 Task: Create in the project ZenithTech in Backlog an issue 'HR management system for a company with advanced employee onboarding and performance tracking features', assign it to team member softage.4@softage.net and change the status to IN PROGRESS.
Action: Mouse moved to (103, 204)
Screenshot: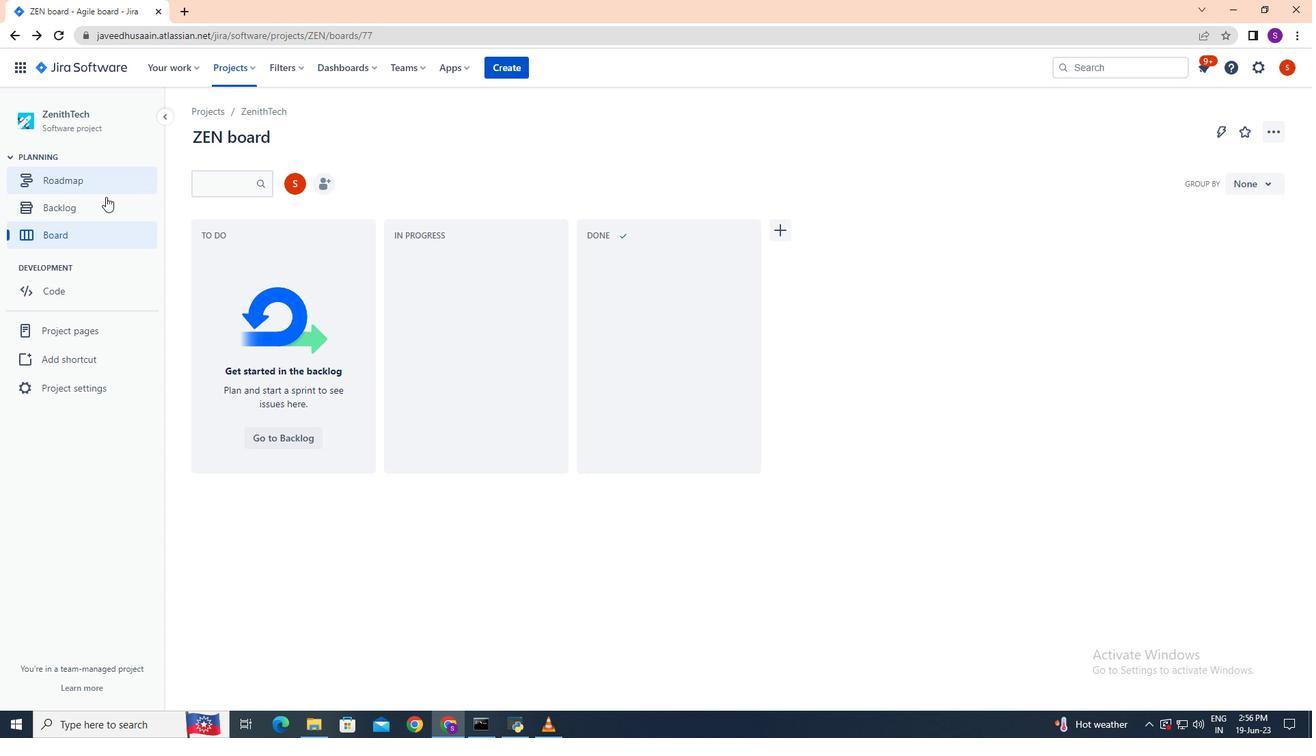 
Action: Mouse pressed left at (103, 204)
Screenshot: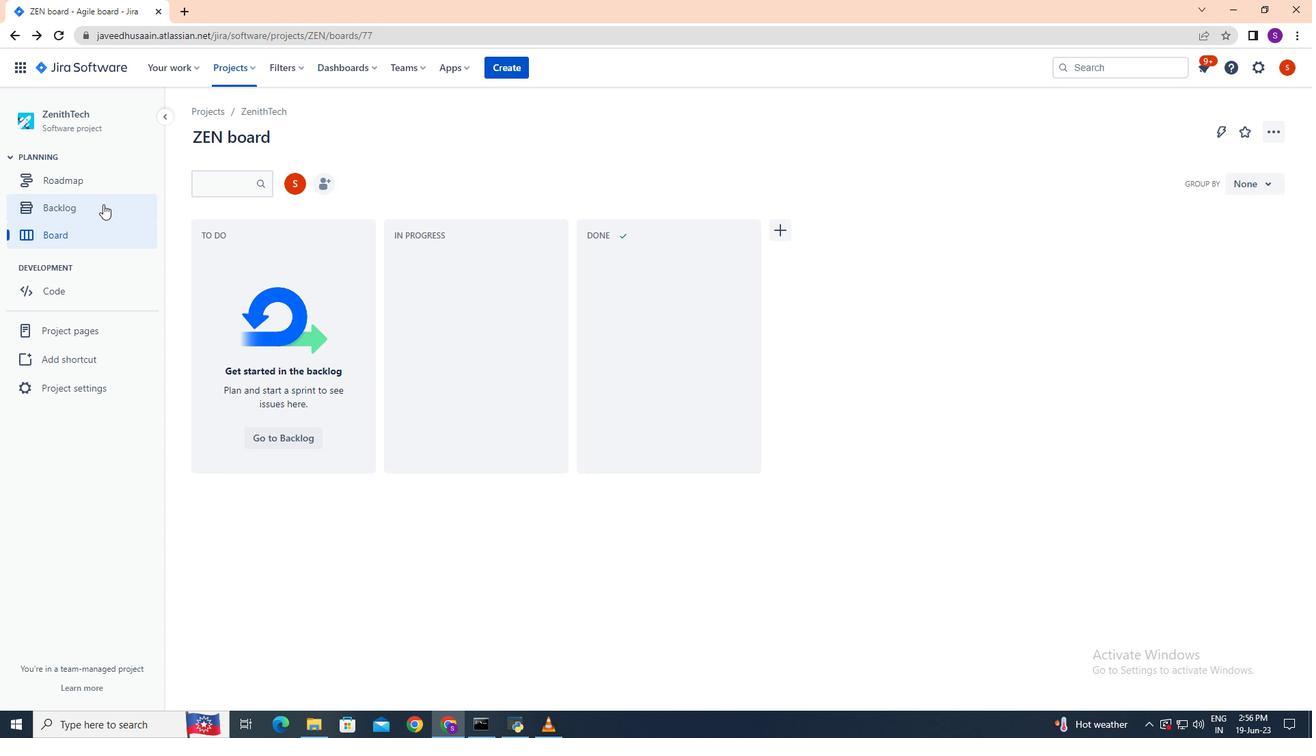 
Action: Mouse moved to (237, 294)
Screenshot: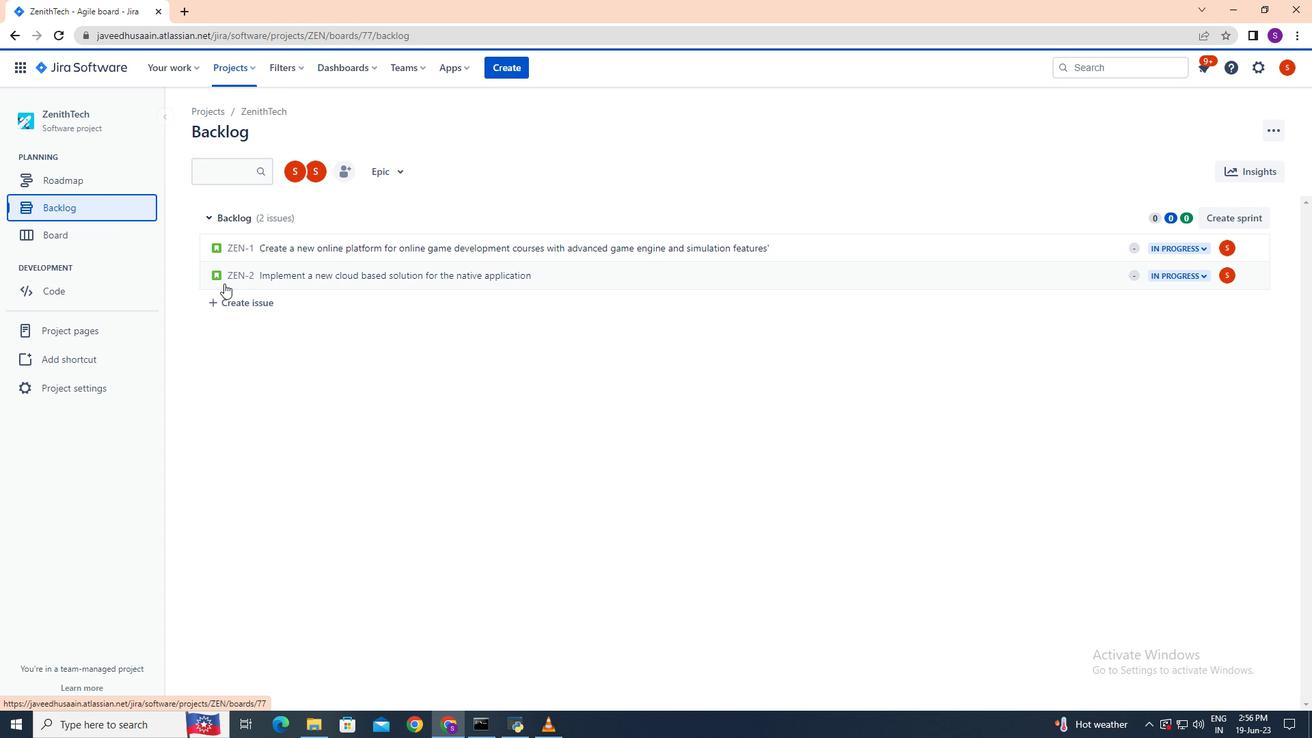 
Action: Mouse pressed left at (237, 294)
Screenshot: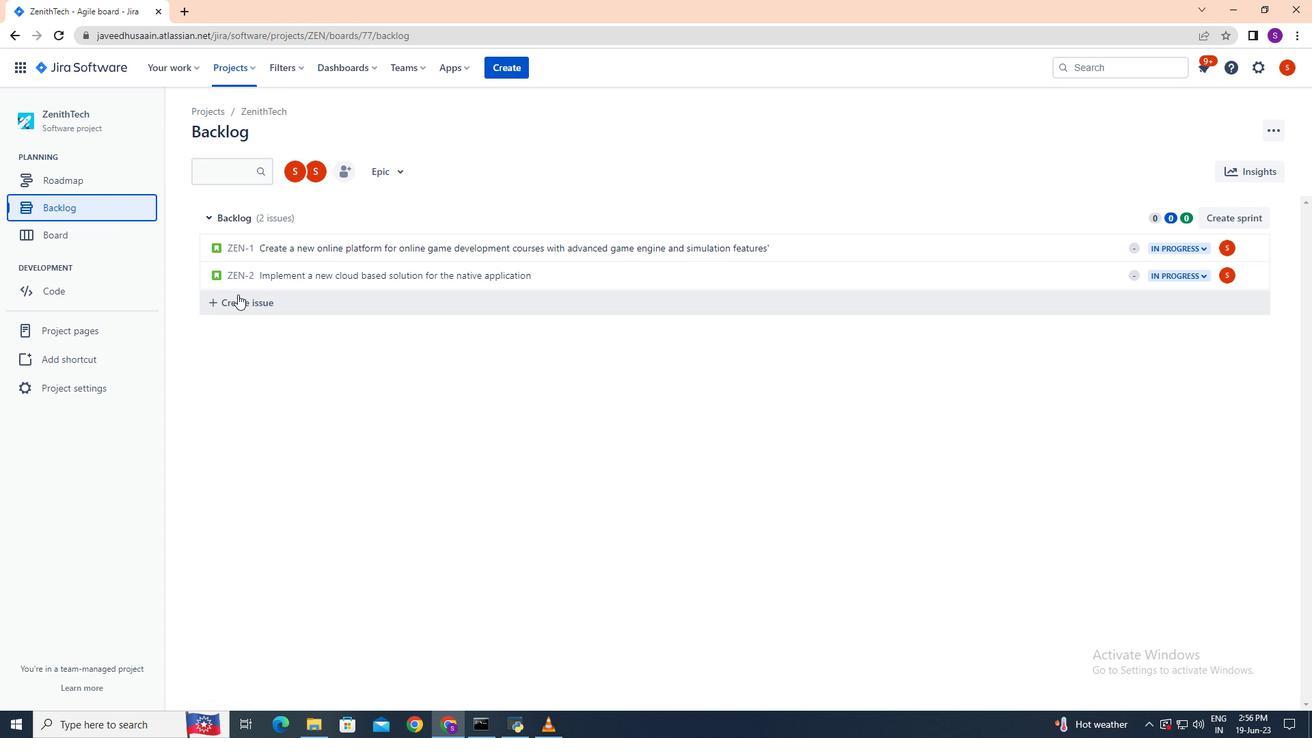 
Action: Key pressed <Key.shift><Key.shift><Key.shift><Key.shift><Key.shift><Key.shift><Key.shift><Key.shift><Key.shift><Key.shift><Key.shift><Key.shift><Key.shift>HR<Key.space>management<Key.space>system<Key.space>for<Key.space>a<Key.space>company<Key.space>with<Key.space>advanced<Key.space>employee<Key.space>onboarding<Key.space>performance<Key.space>tracking<Key.space>features<Key.enter>
Screenshot: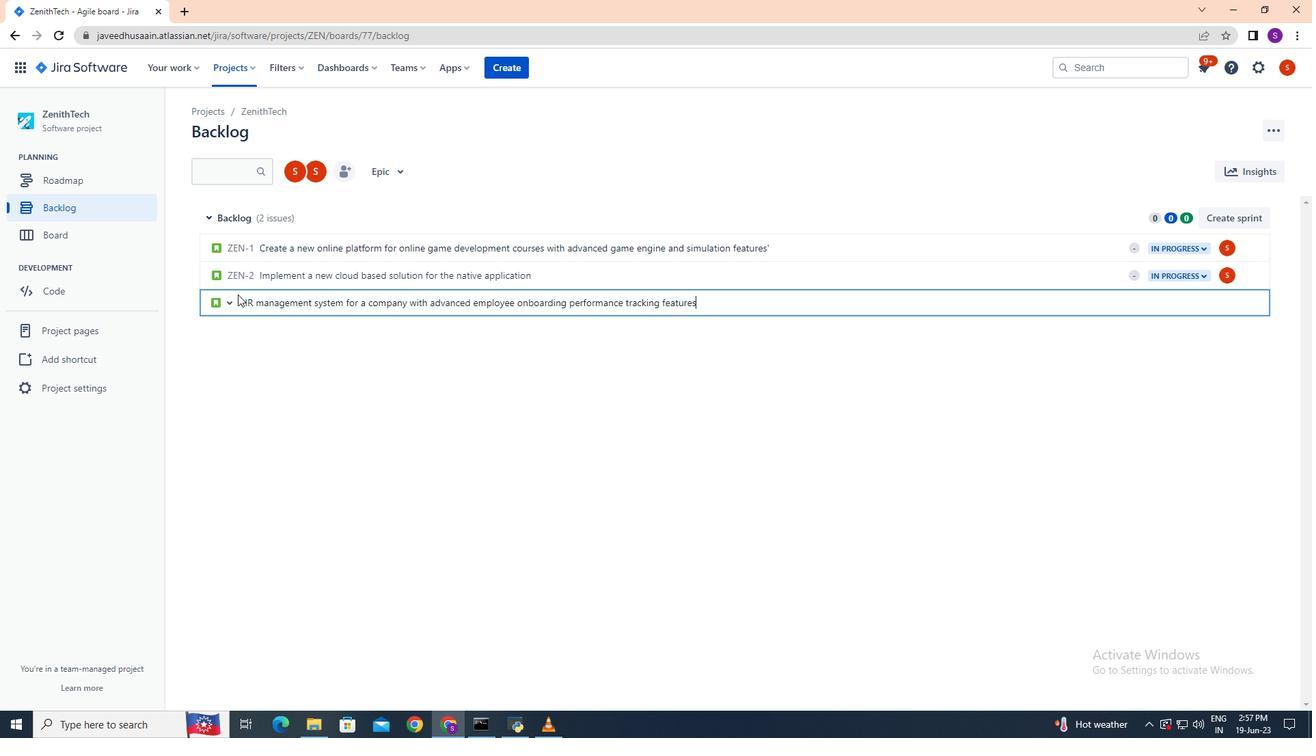 
Action: Mouse moved to (1226, 301)
Screenshot: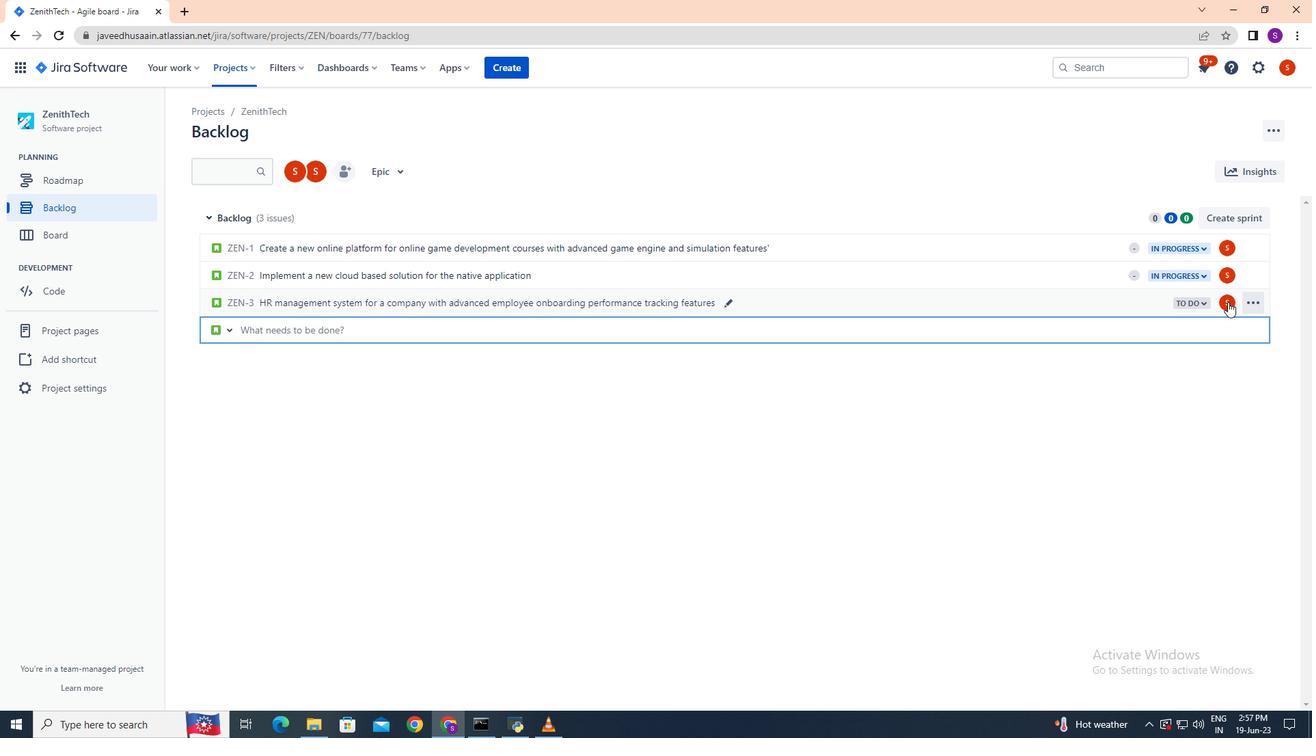 
Action: Mouse pressed left at (1226, 301)
Screenshot: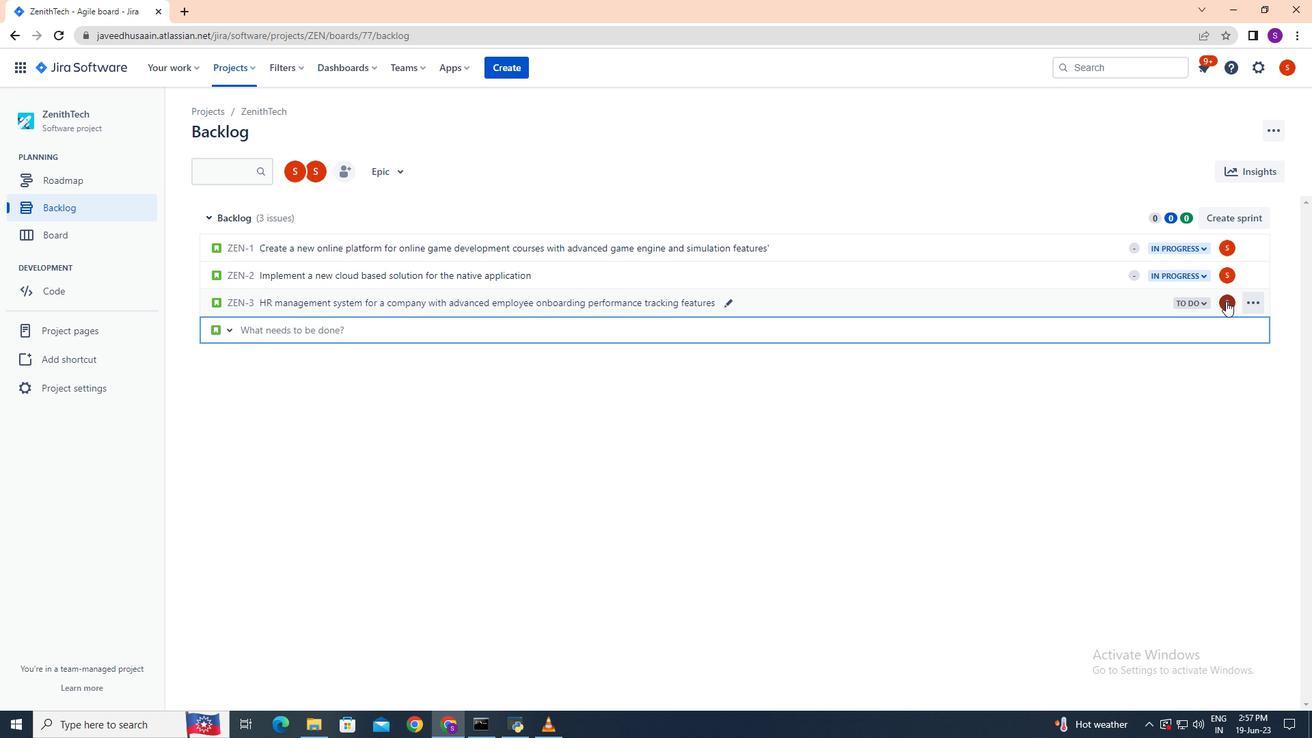 
Action: Key pressed softage.4
Screenshot: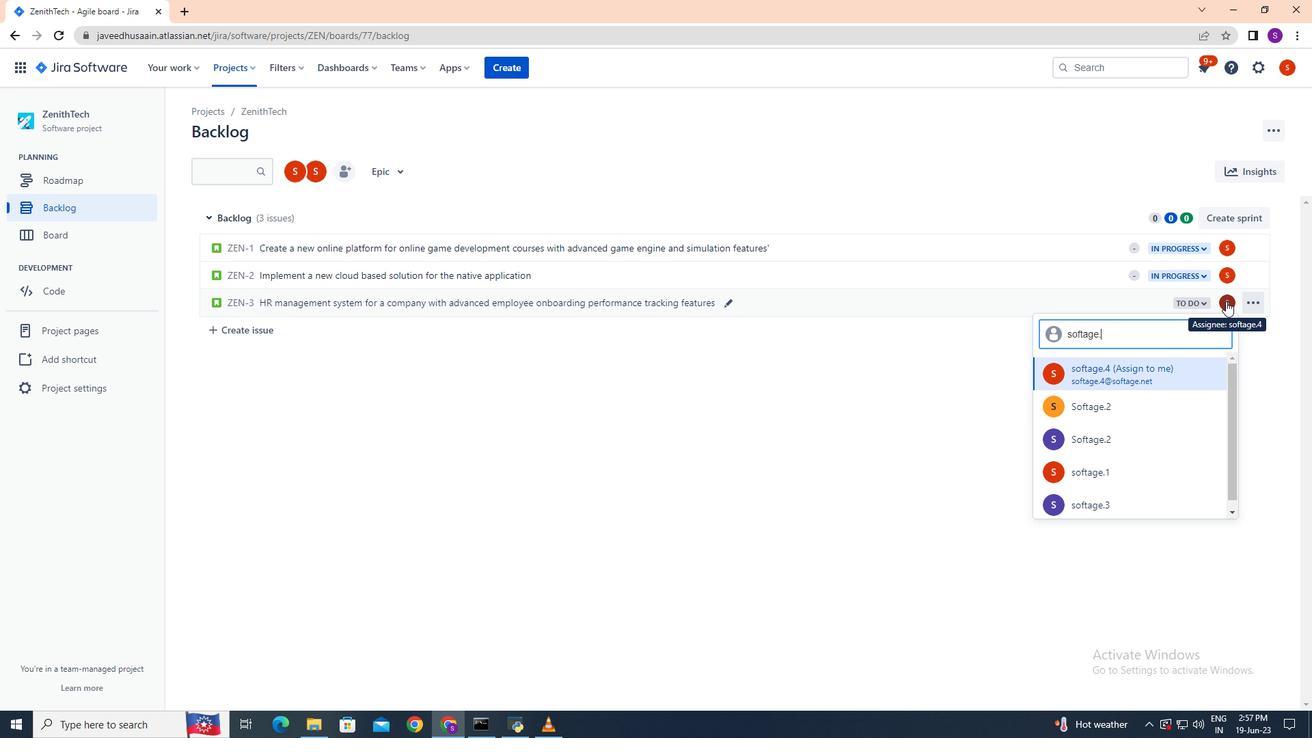 
Action: Mouse moved to (1141, 365)
Screenshot: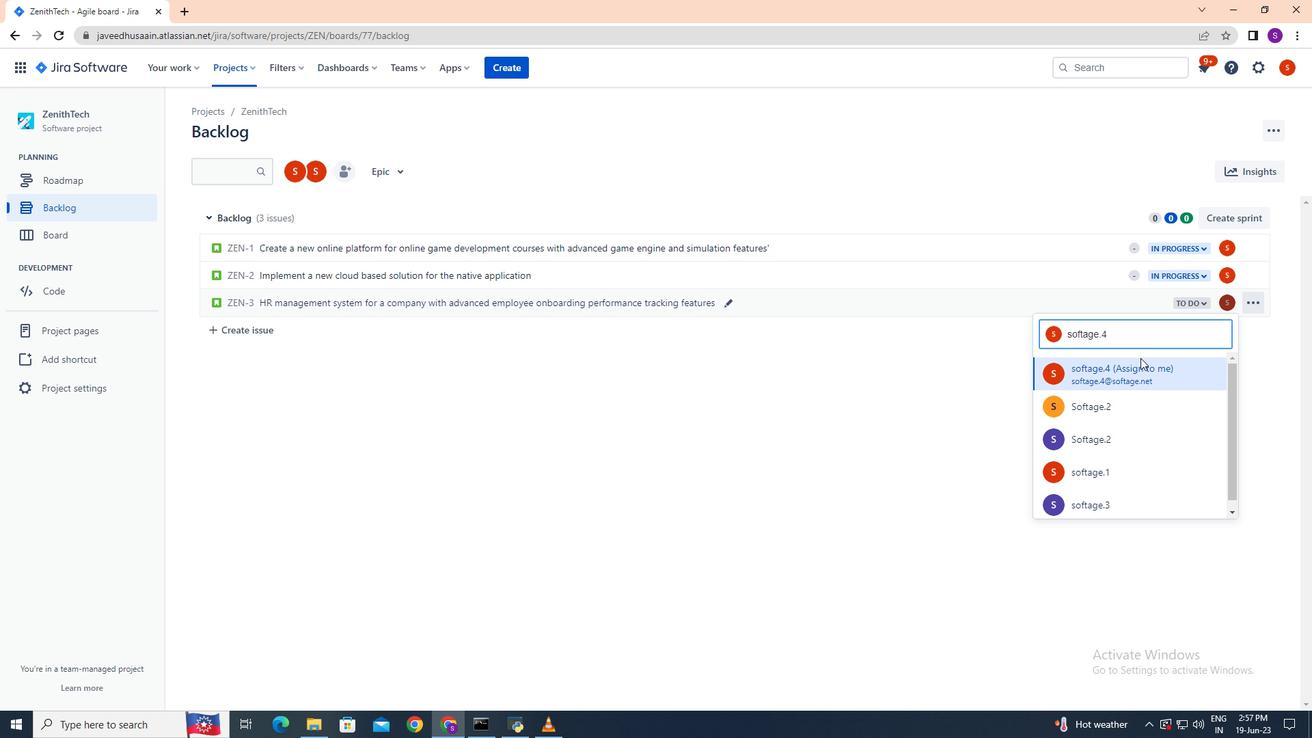 
Action: Mouse pressed left at (1141, 365)
Screenshot: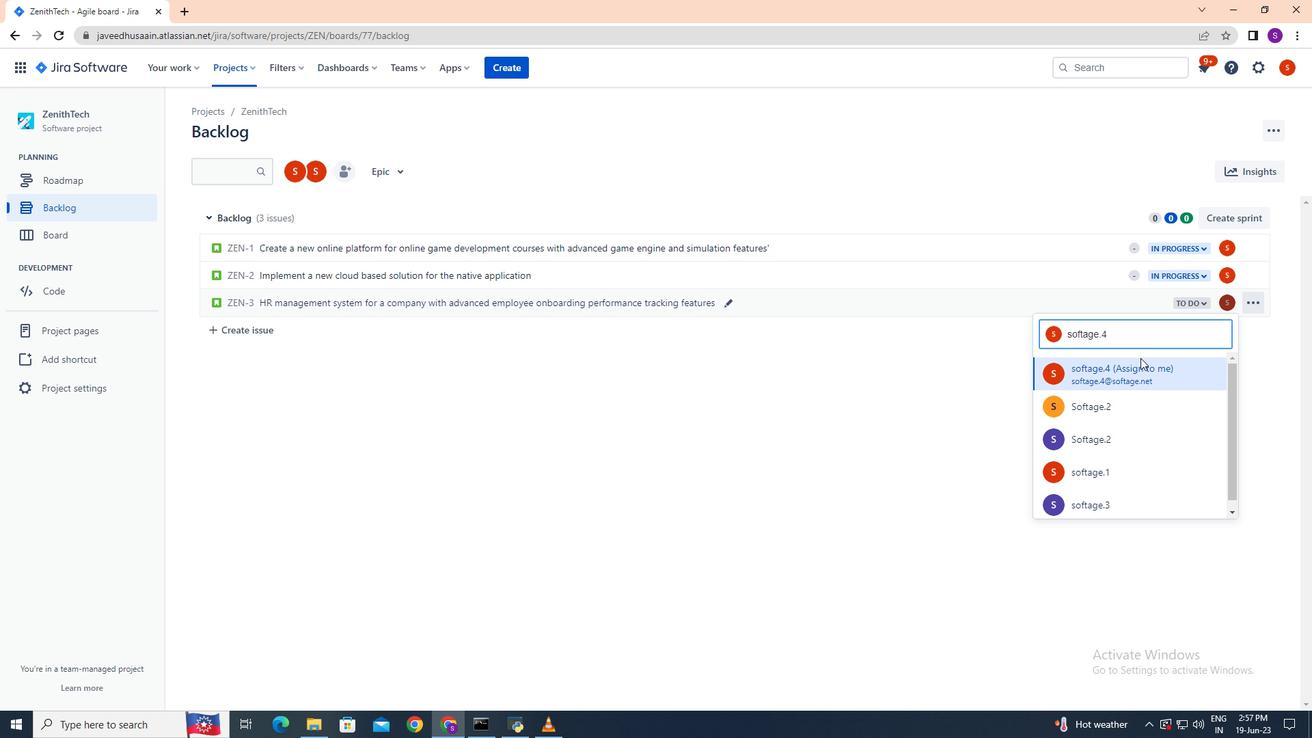 
Action: Mouse moved to (1202, 304)
Screenshot: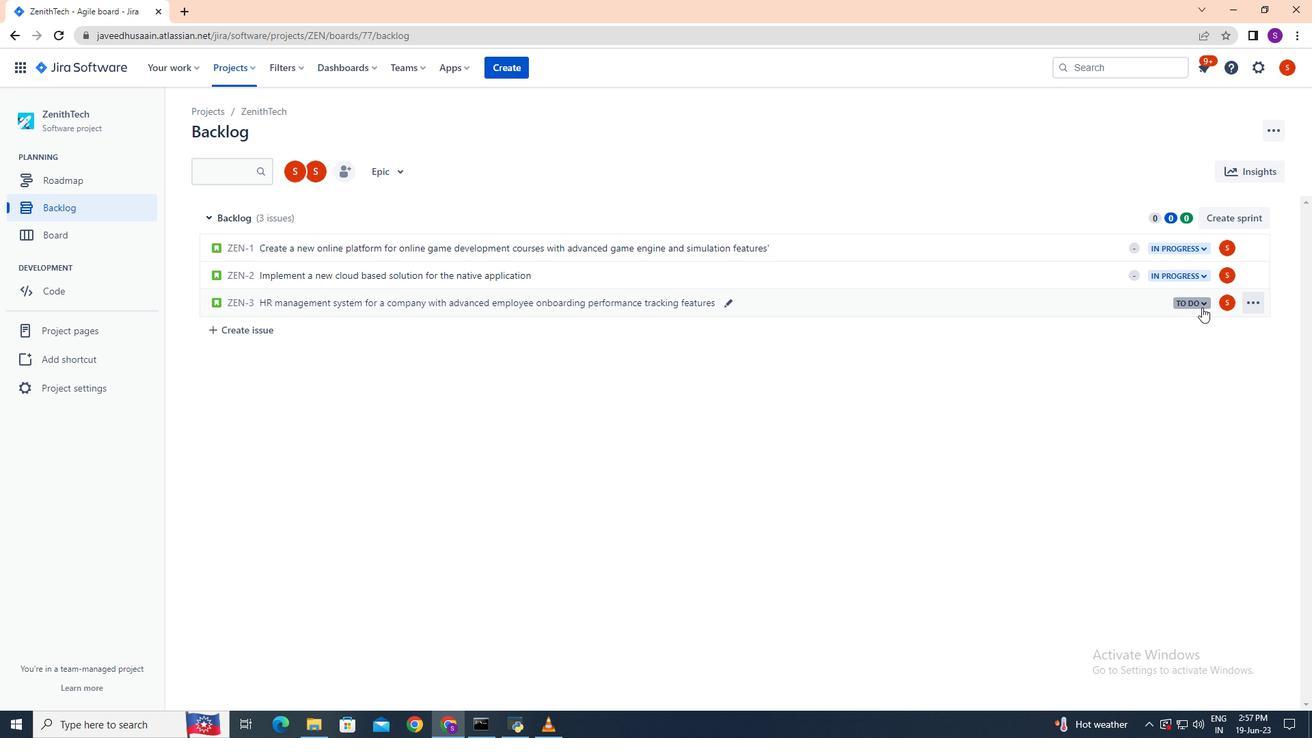 
Action: Mouse pressed left at (1202, 304)
Screenshot: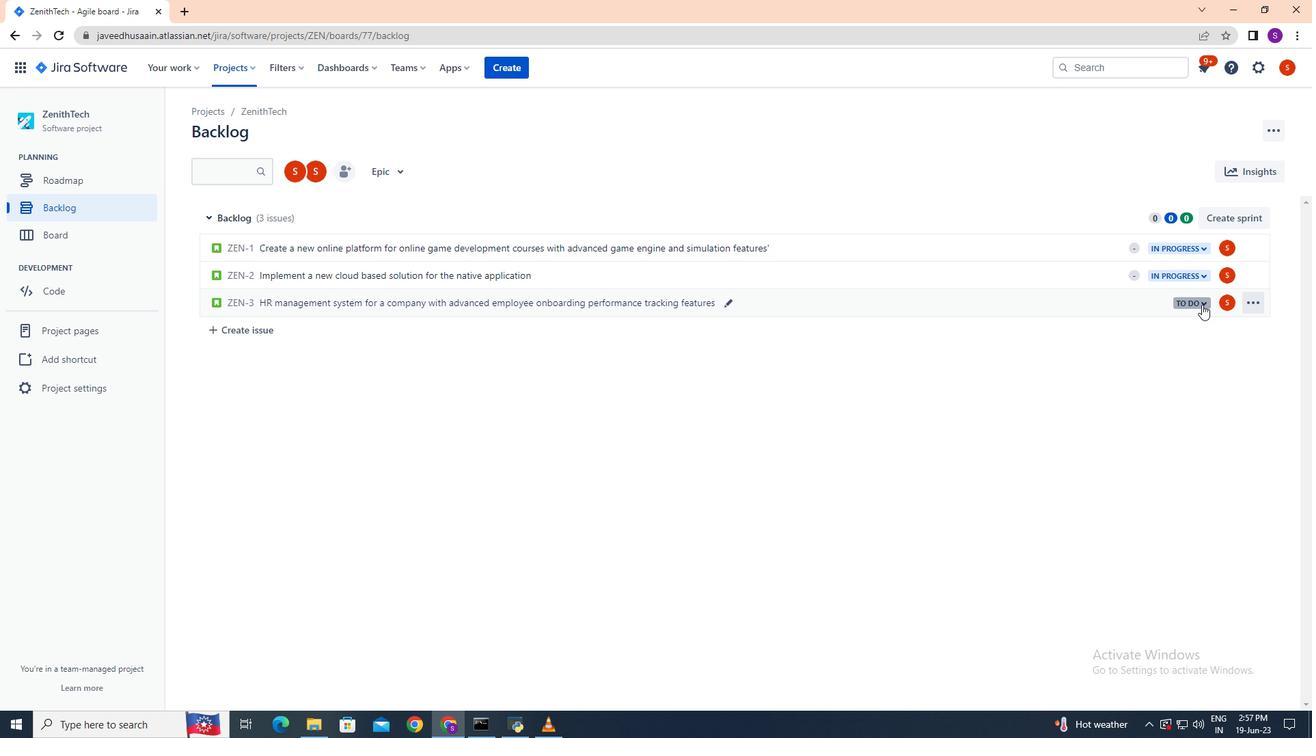 
Action: Mouse moved to (1141, 328)
Screenshot: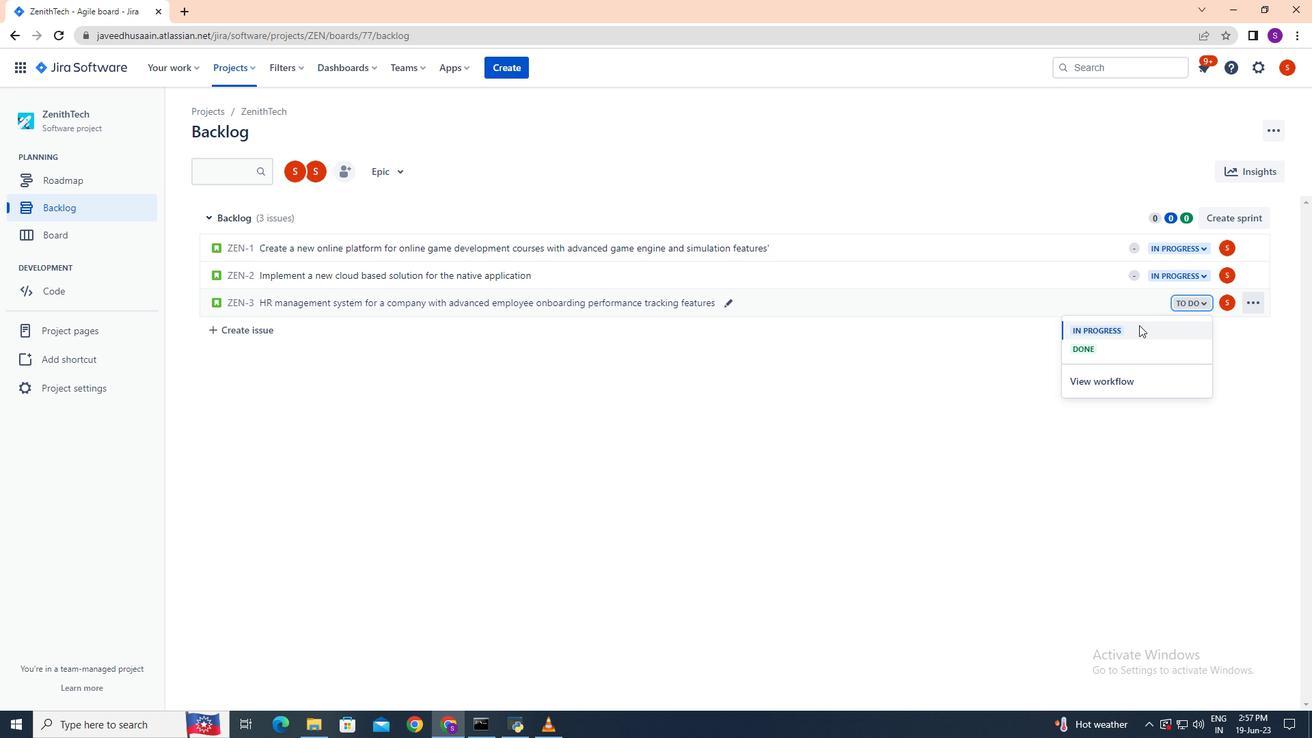 
Action: Mouse pressed left at (1141, 328)
Screenshot: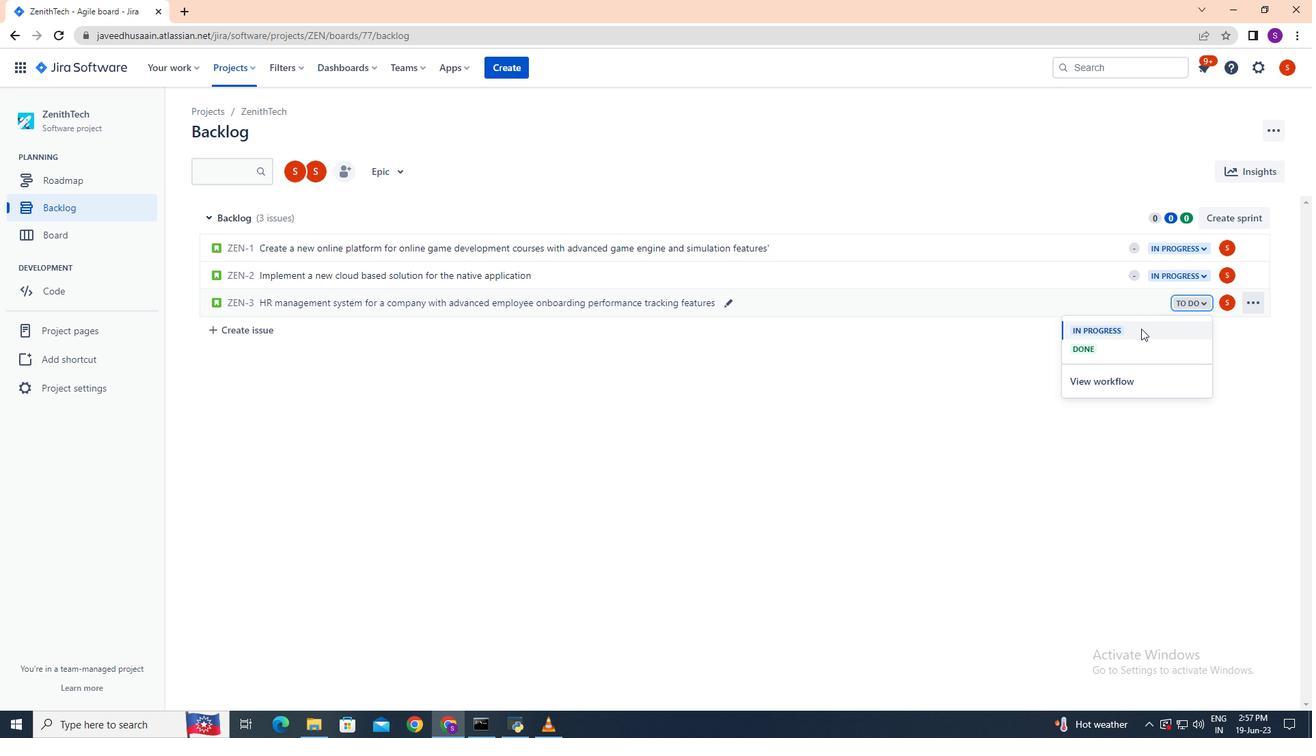 
